 Task: Add the task  Create a feature for users to track and manage their inventory to the section Escape Velocity in the project WorldView and add a Due Date to the respective task as 2024/03/07.
Action: Mouse moved to (53, 262)
Screenshot: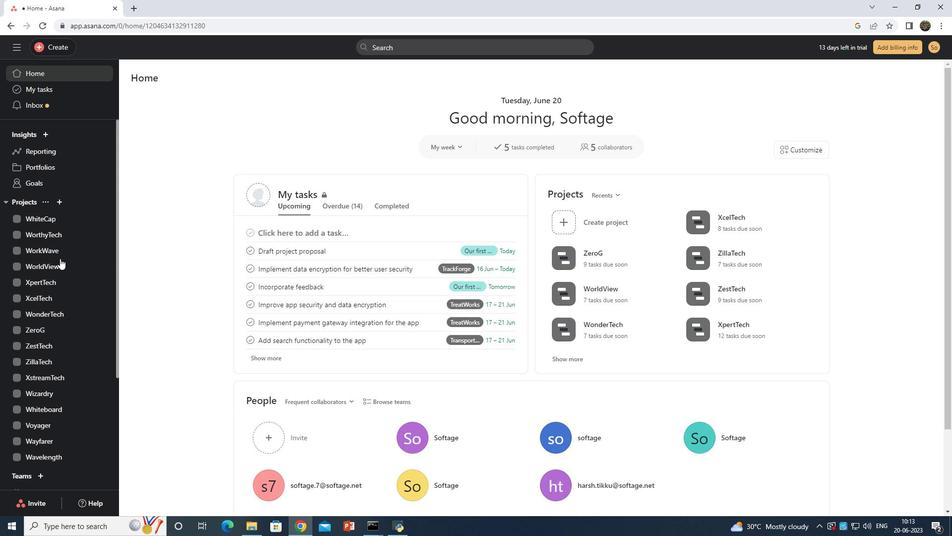 
Action: Mouse pressed left at (53, 262)
Screenshot: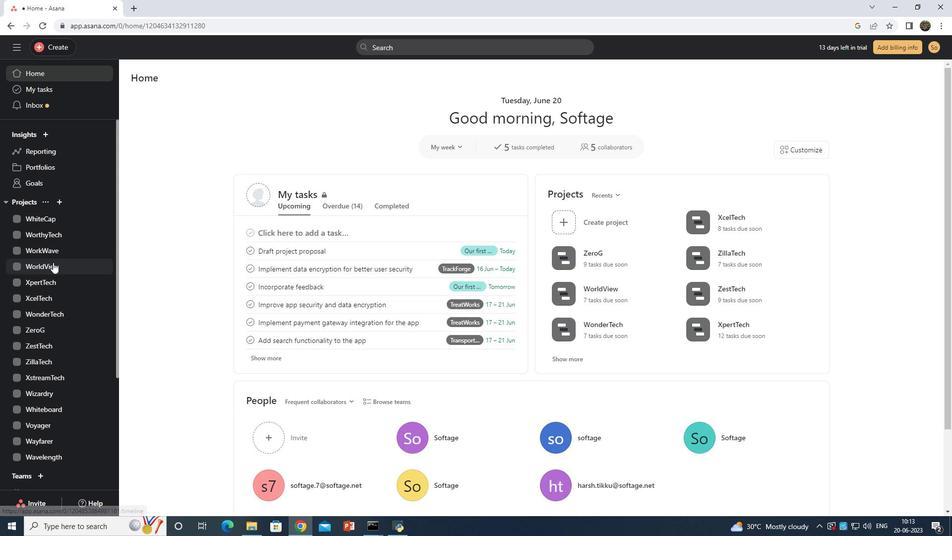 
Action: Mouse moved to (149, 360)
Screenshot: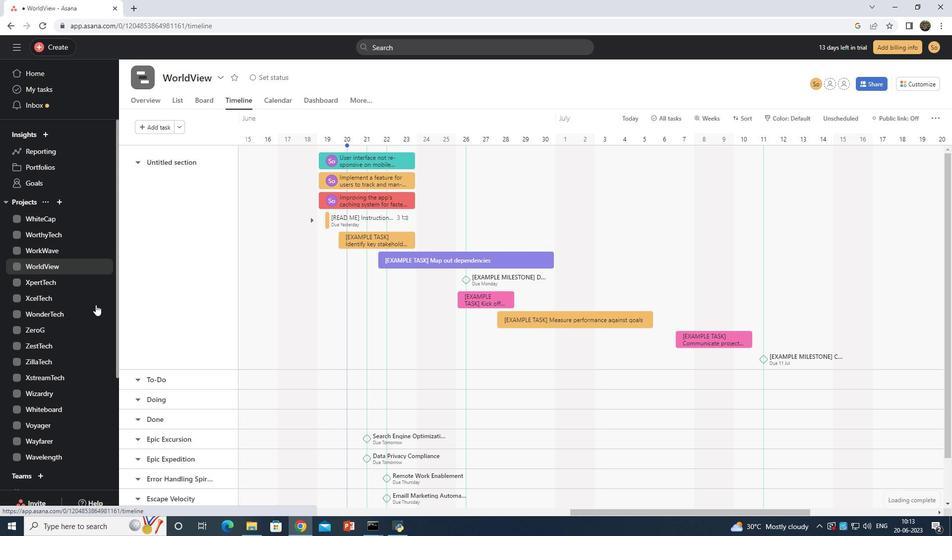 
Action: Mouse scrolled (149, 360) with delta (0, 0)
Screenshot: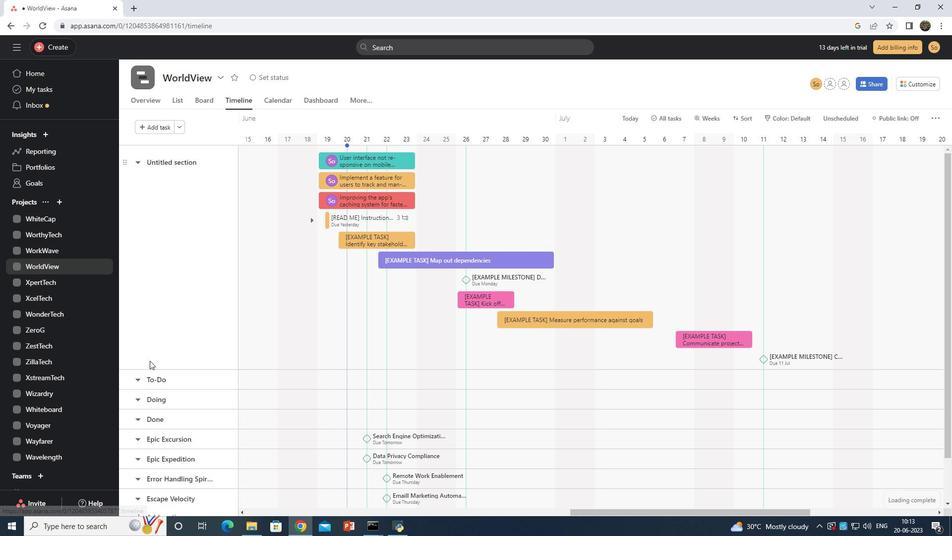
Action: Mouse scrolled (149, 360) with delta (0, 0)
Screenshot: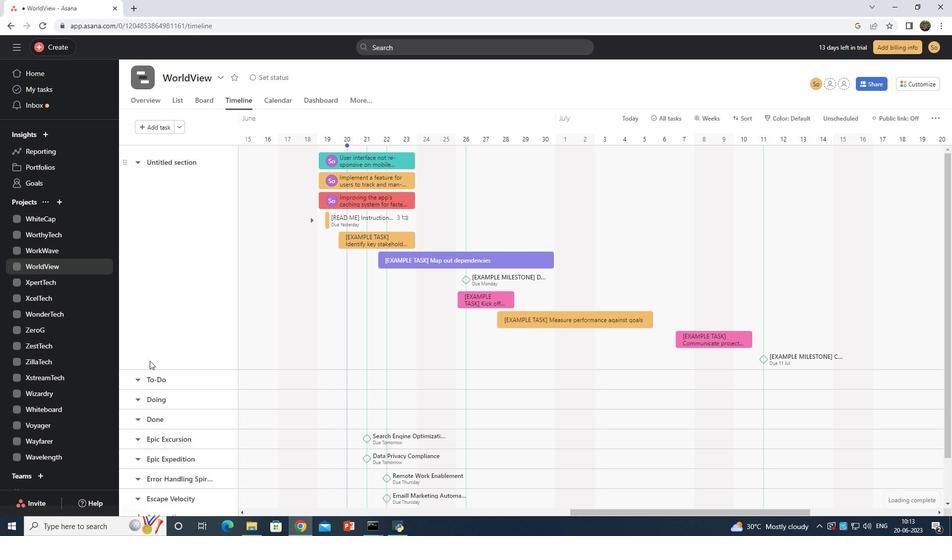 
Action: Mouse scrolled (149, 360) with delta (0, 0)
Screenshot: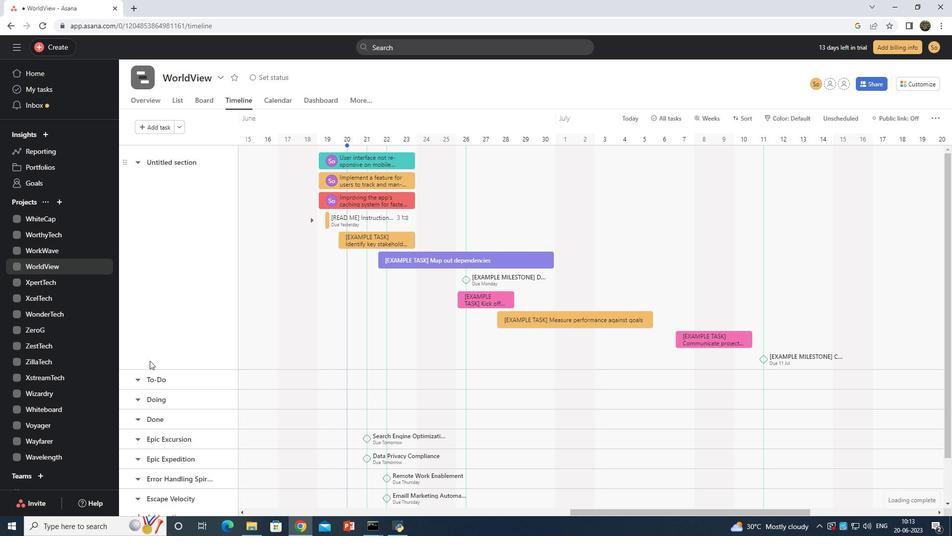 
Action: Mouse scrolled (149, 360) with delta (0, 0)
Screenshot: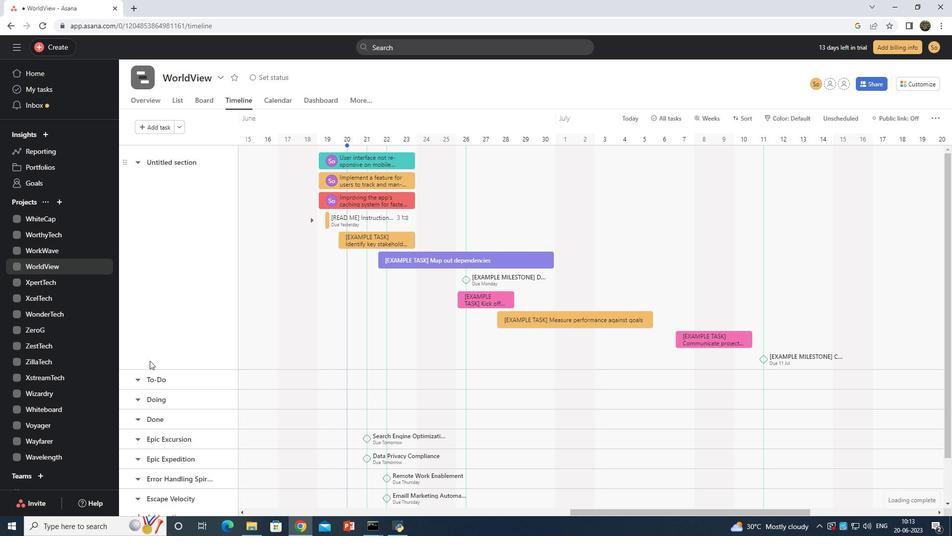
Action: Mouse scrolled (149, 360) with delta (0, 0)
Screenshot: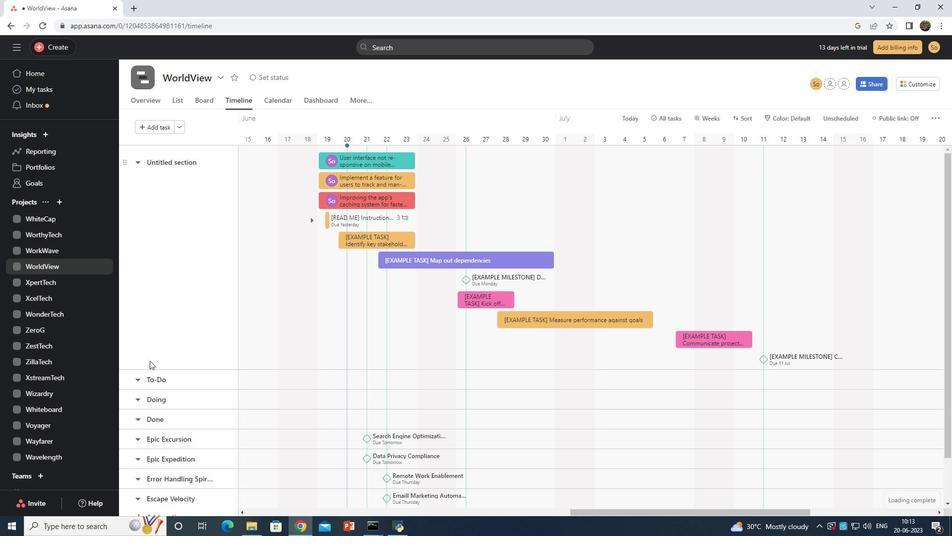 
Action: Mouse scrolled (149, 361) with delta (0, 0)
Screenshot: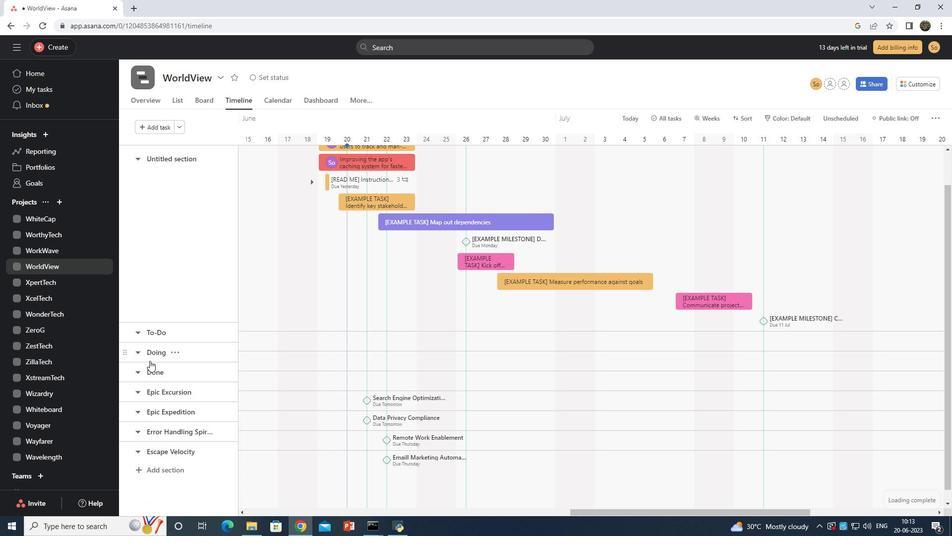 
Action: Mouse scrolled (149, 361) with delta (0, 0)
Screenshot: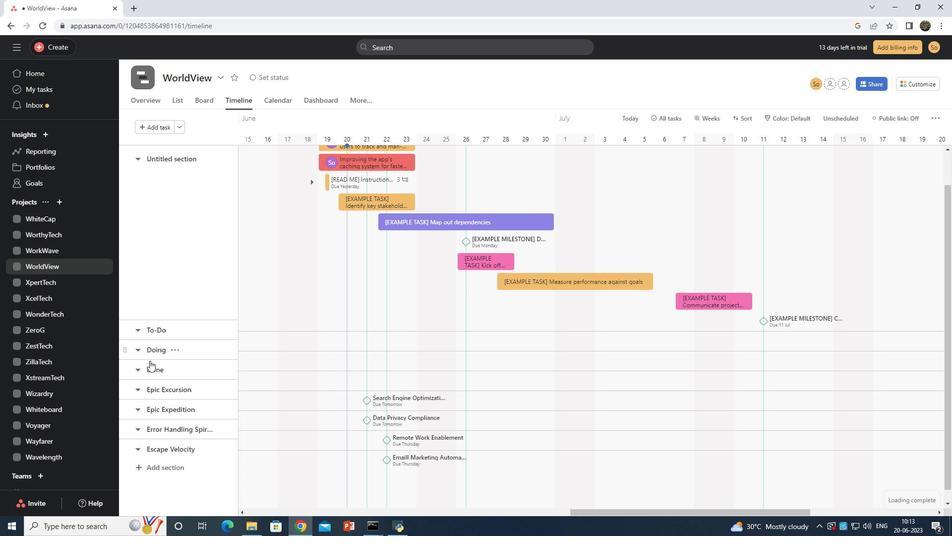 
Action: Mouse scrolled (149, 361) with delta (0, 0)
Screenshot: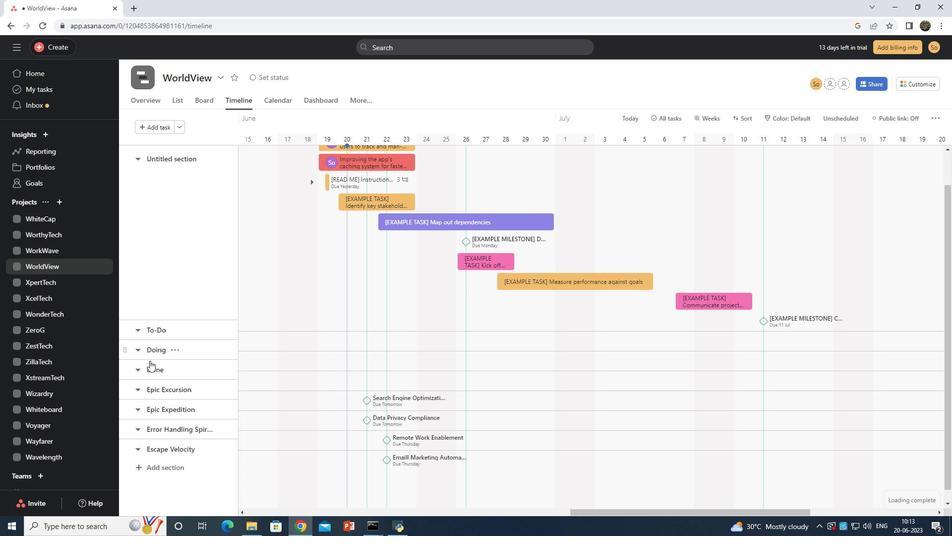 
Action: Mouse scrolled (149, 361) with delta (0, 0)
Screenshot: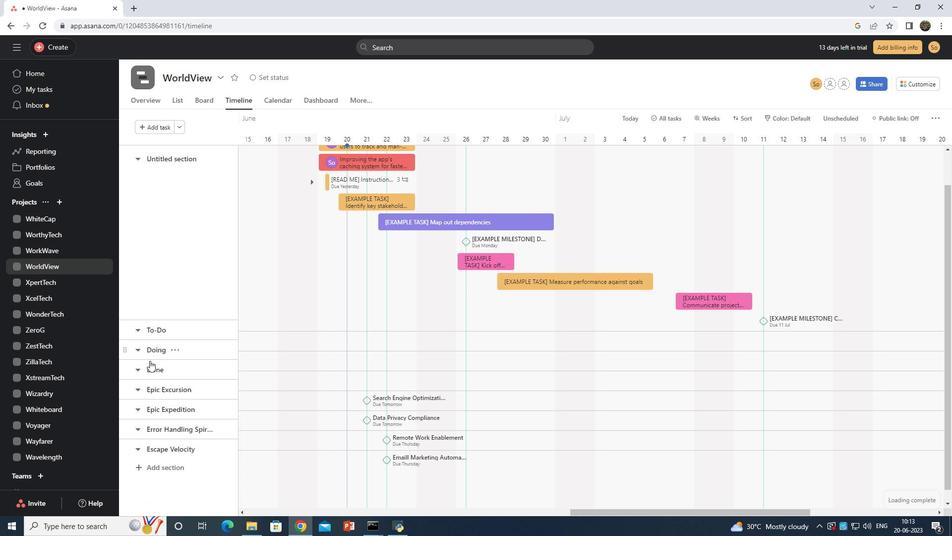 
Action: Mouse scrolled (149, 361) with delta (0, 0)
Screenshot: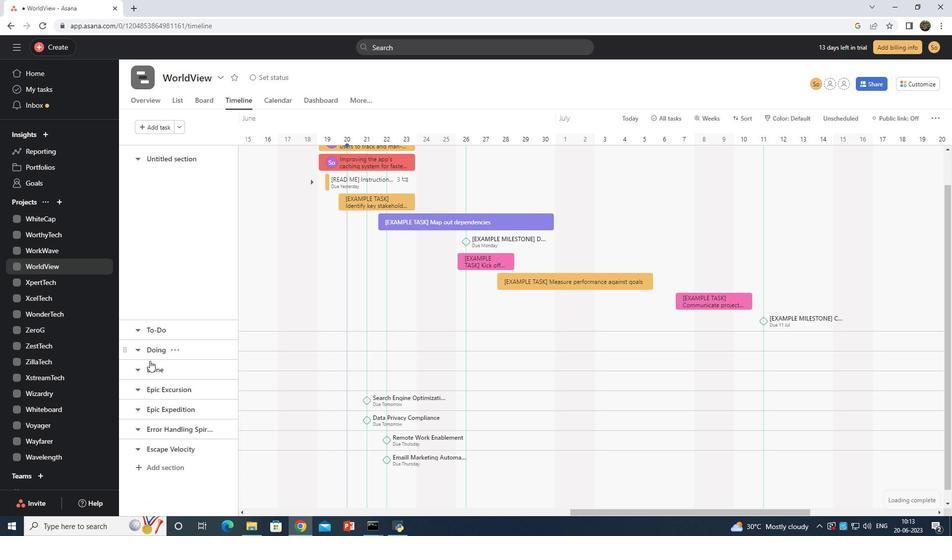 
Action: Mouse moved to (180, 98)
Screenshot: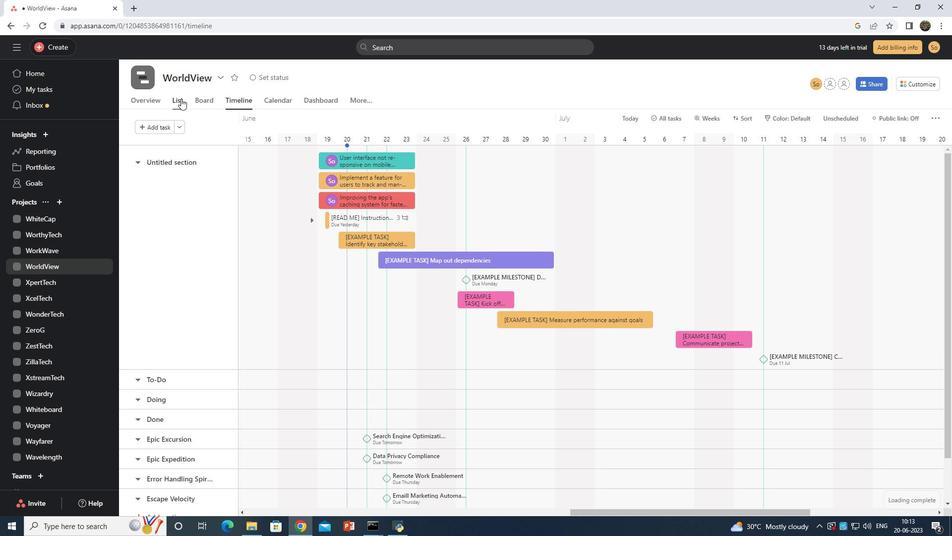 
Action: Mouse pressed left at (180, 98)
Screenshot: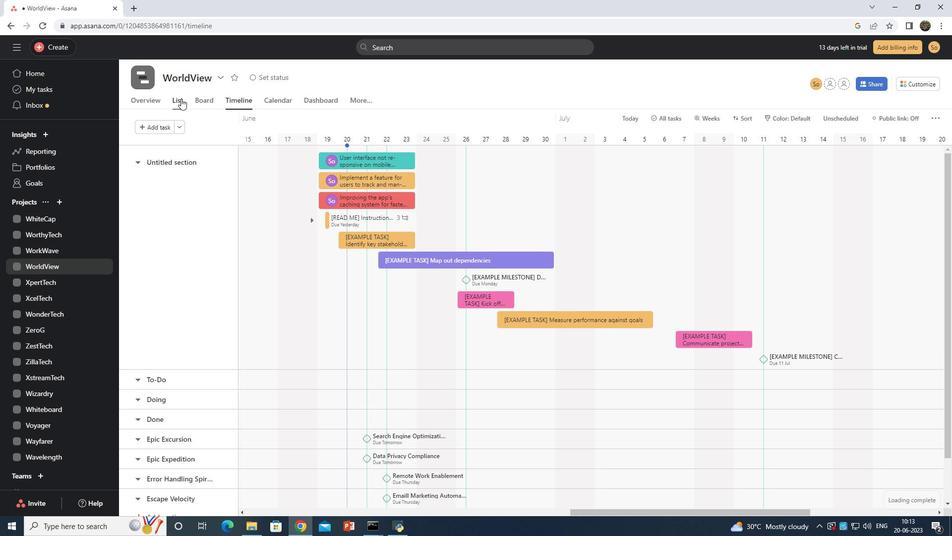 
Action: Mouse moved to (292, 371)
Screenshot: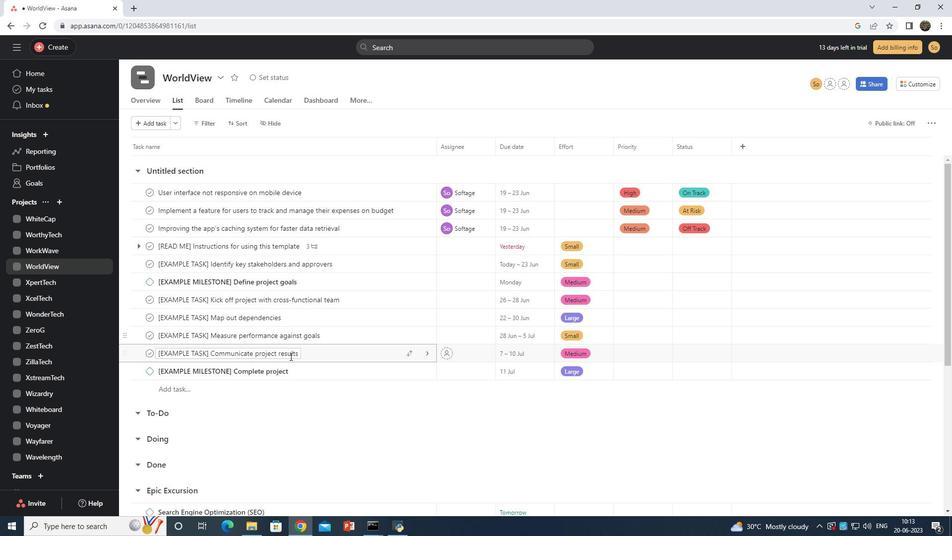 
Action: Mouse scrolled (292, 370) with delta (0, 0)
Screenshot: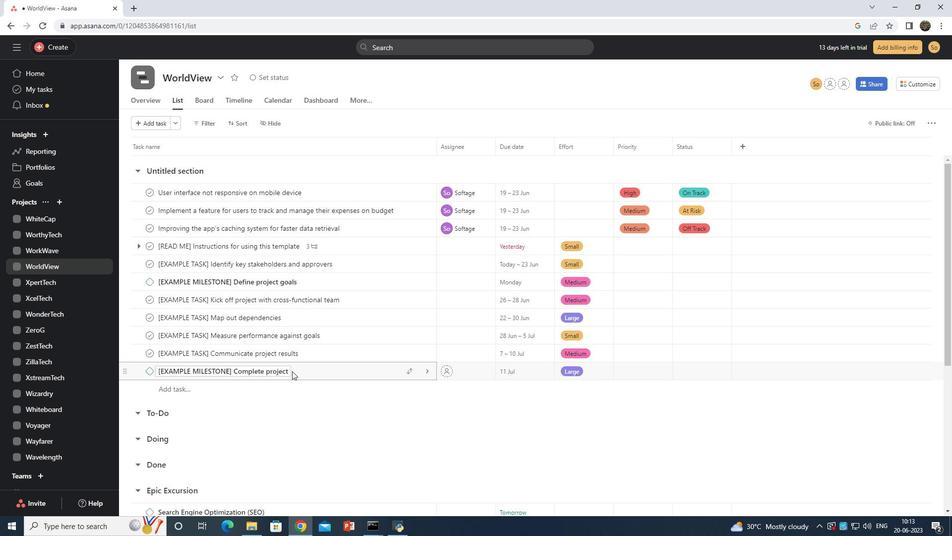 
Action: Mouse scrolled (292, 370) with delta (0, 0)
Screenshot: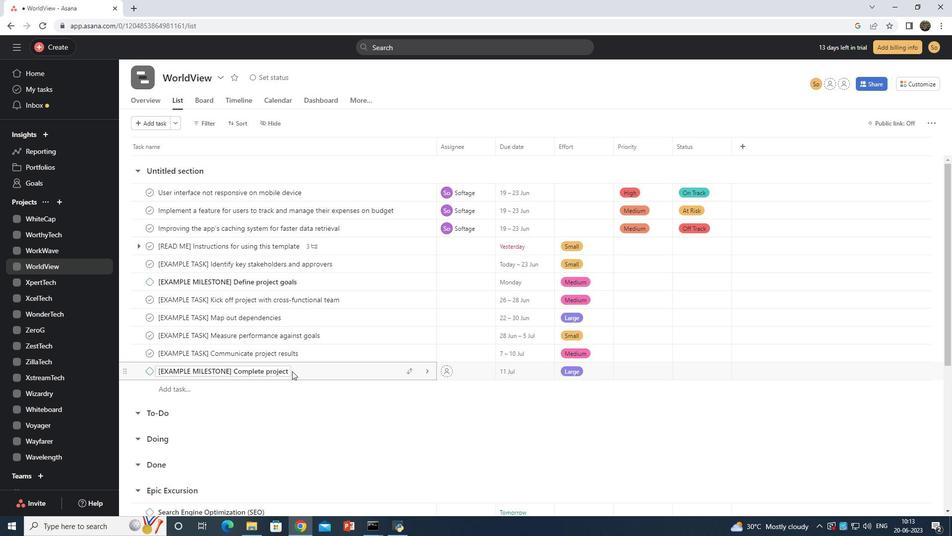 
Action: Mouse scrolled (292, 370) with delta (0, 0)
Screenshot: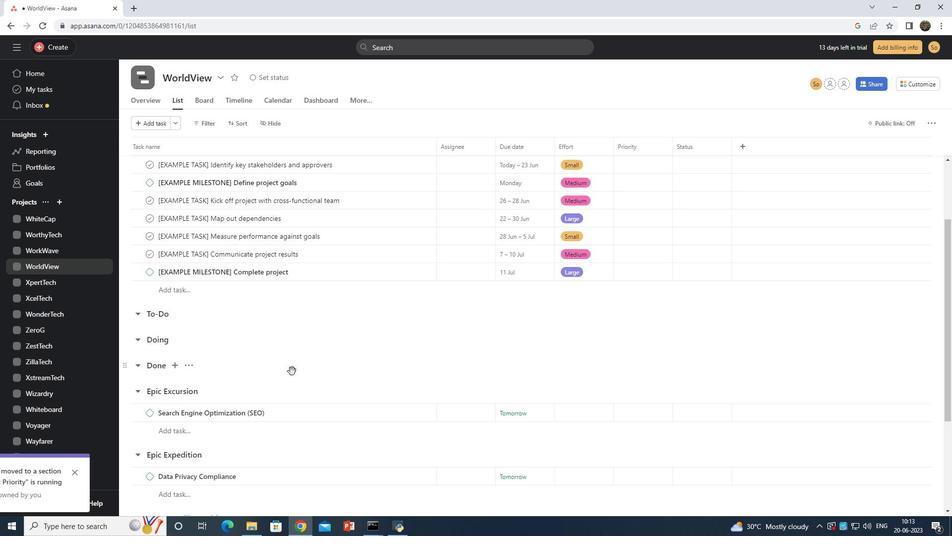 
Action: Mouse scrolled (292, 370) with delta (0, 0)
Screenshot: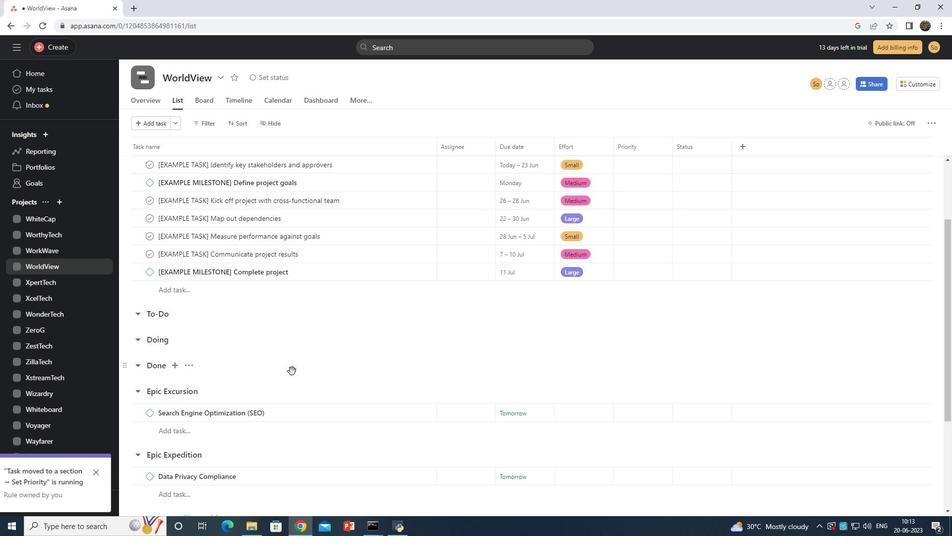 
Action: Mouse scrolled (292, 370) with delta (0, 0)
Screenshot: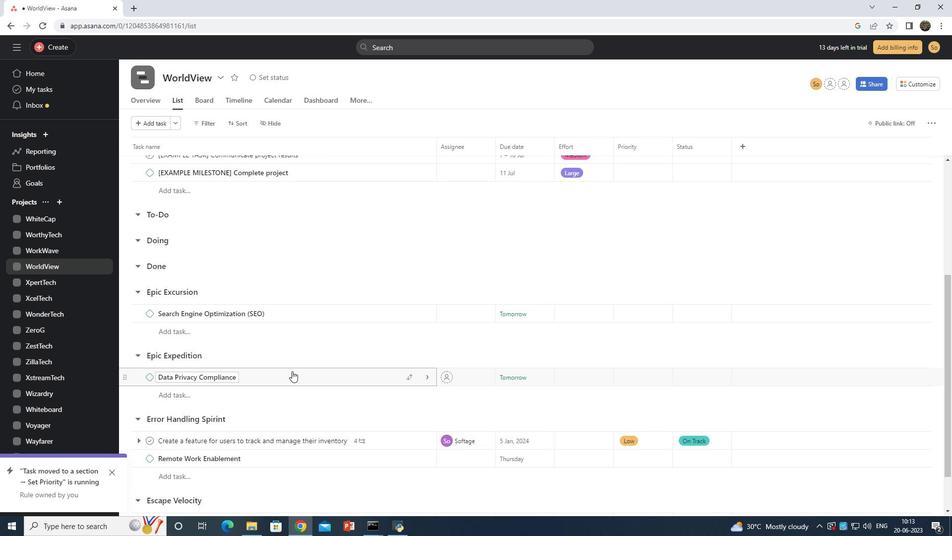 
Action: Mouse moved to (406, 388)
Screenshot: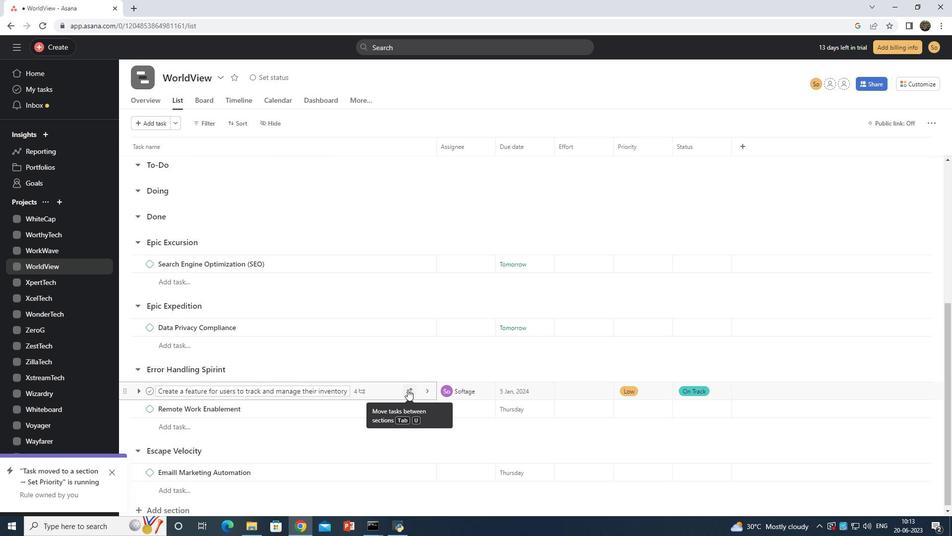 
Action: Mouse pressed left at (406, 388)
Screenshot: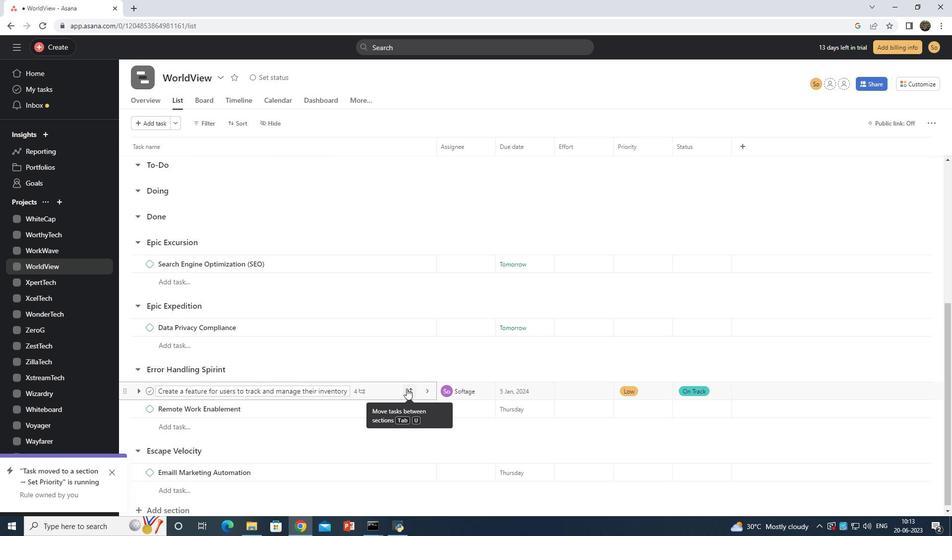 
Action: Mouse moved to (401, 428)
Screenshot: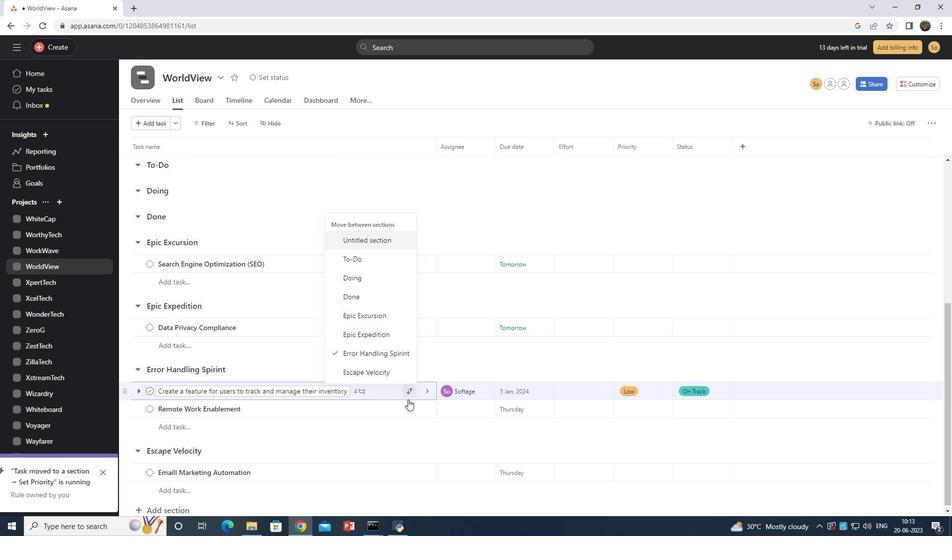 
Action: Mouse pressed left at (401, 428)
Screenshot: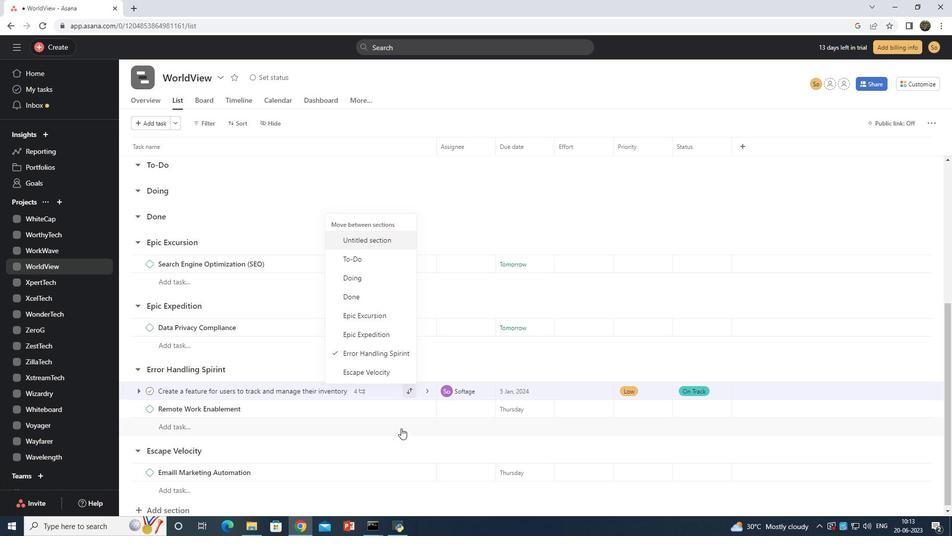 
Action: Mouse moved to (376, 381)
Screenshot: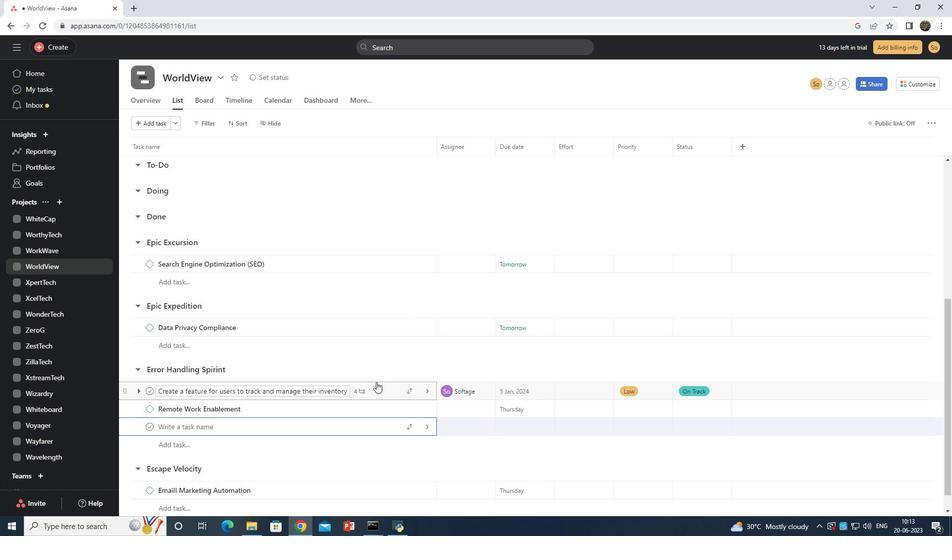
Action: Mouse pressed left at (376, 381)
Screenshot: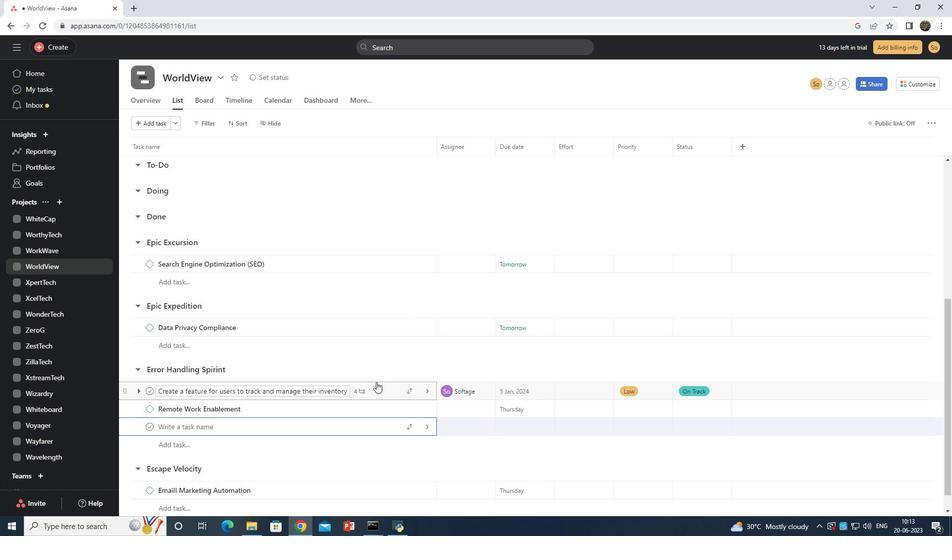 
Action: Mouse moved to (387, 388)
Screenshot: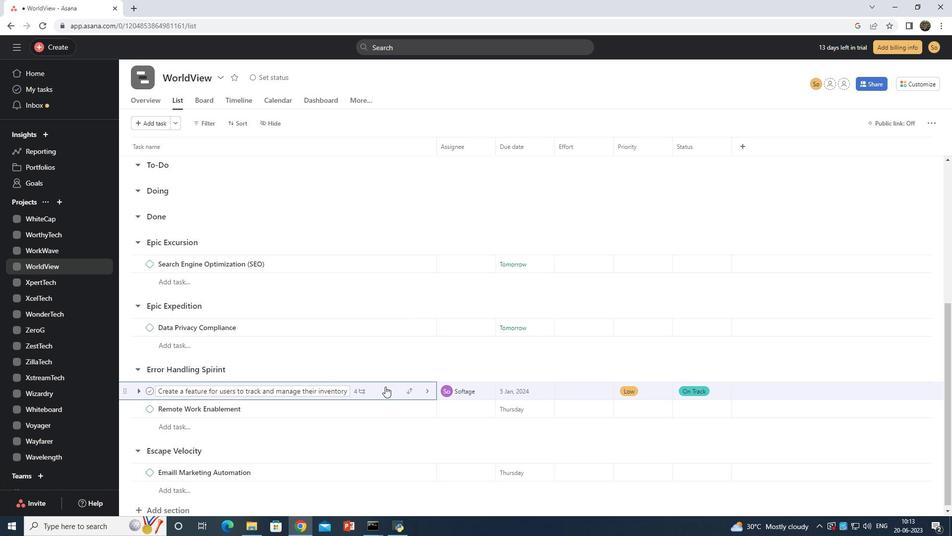 
Action: Mouse pressed left at (387, 388)
Screenshot: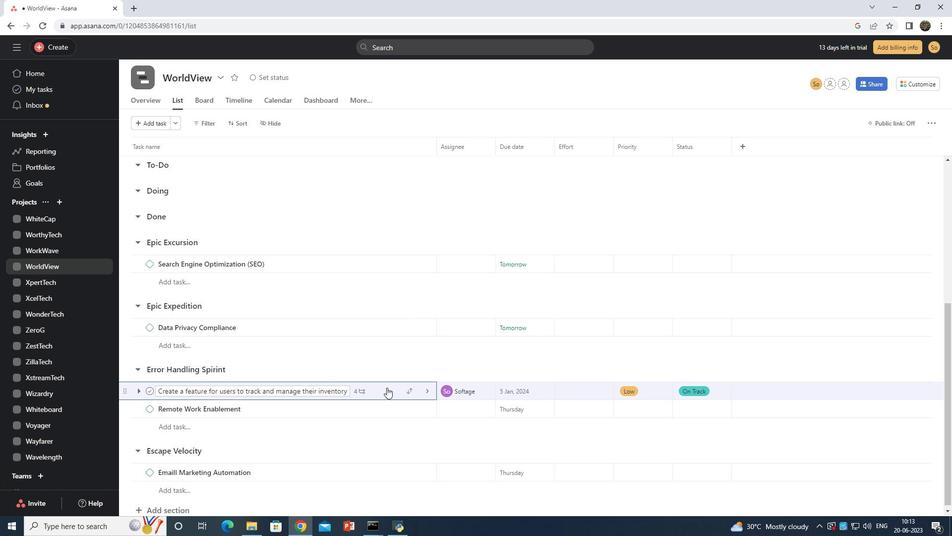 
Action: Mouse moved to (756, 232)
Screenshot: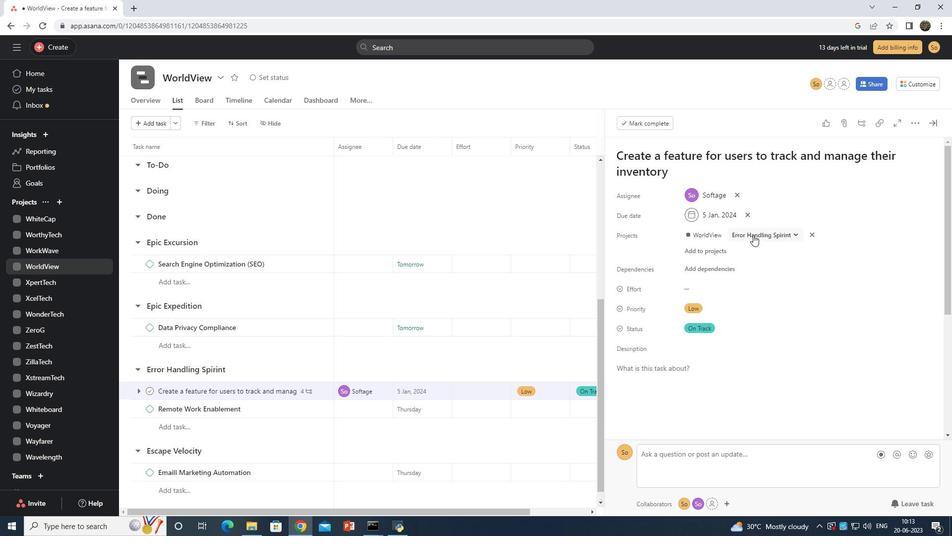 
Action: Mouse pressed left at (756, 232)
Screenshot: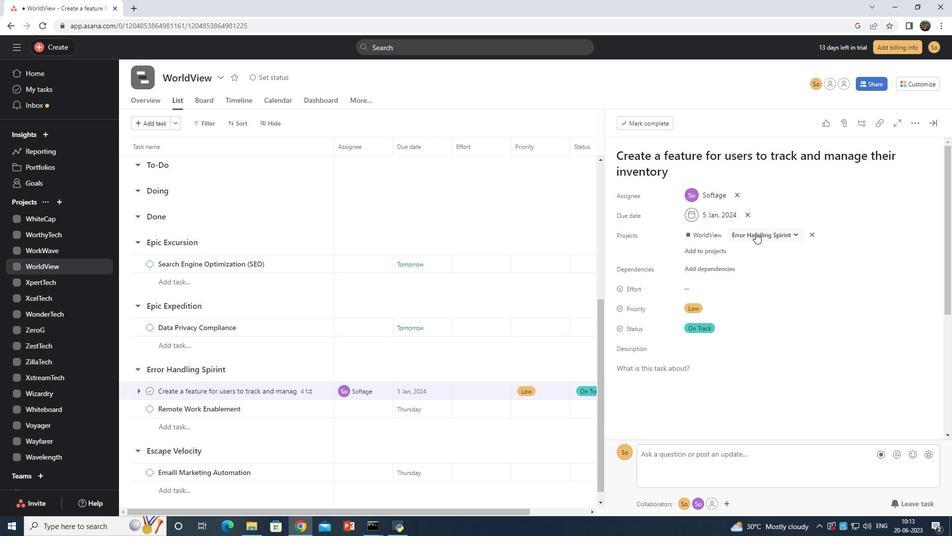
Action: Mouse moved to (756, 351)
Screenshot: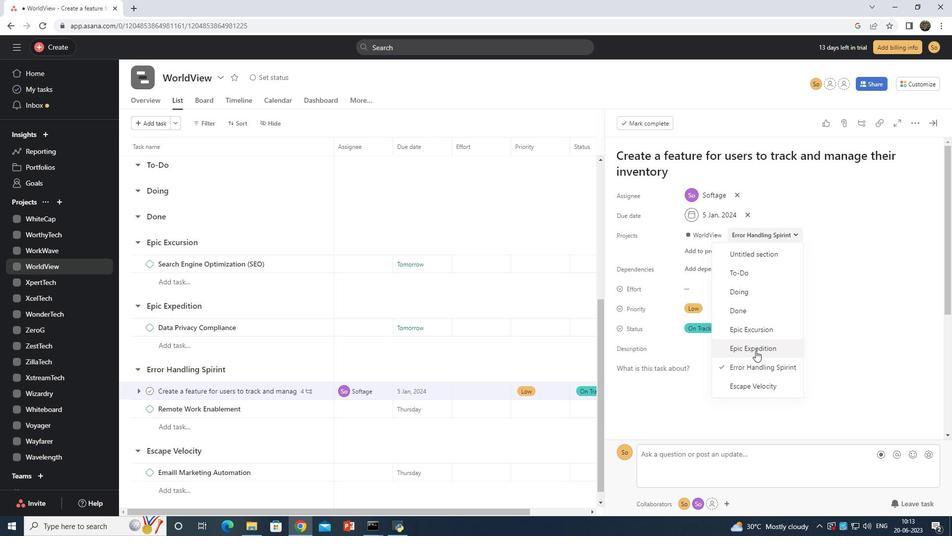 
Action: Mouse scrolled (756, 350) with delta (0, 0)
Screenshot: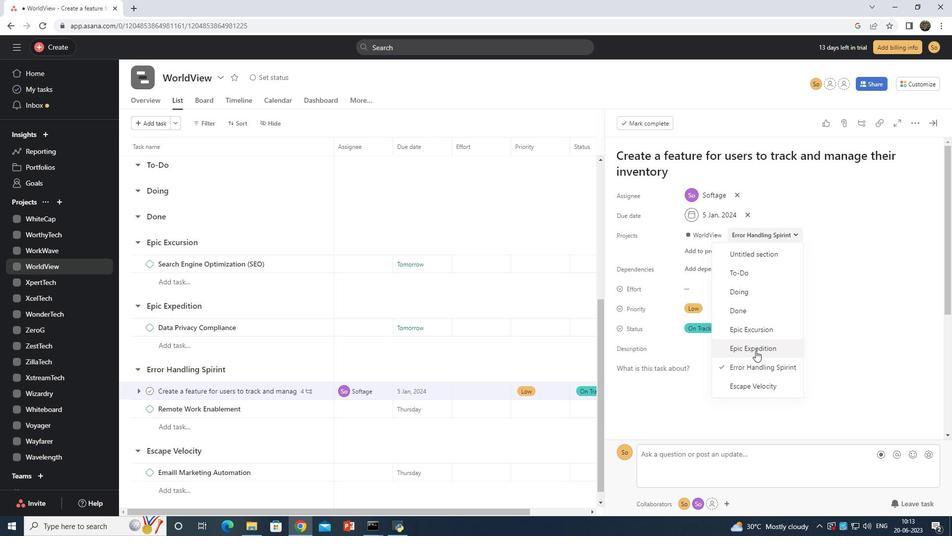 
Action: Mouse moved to (755, 351)
Screenshot: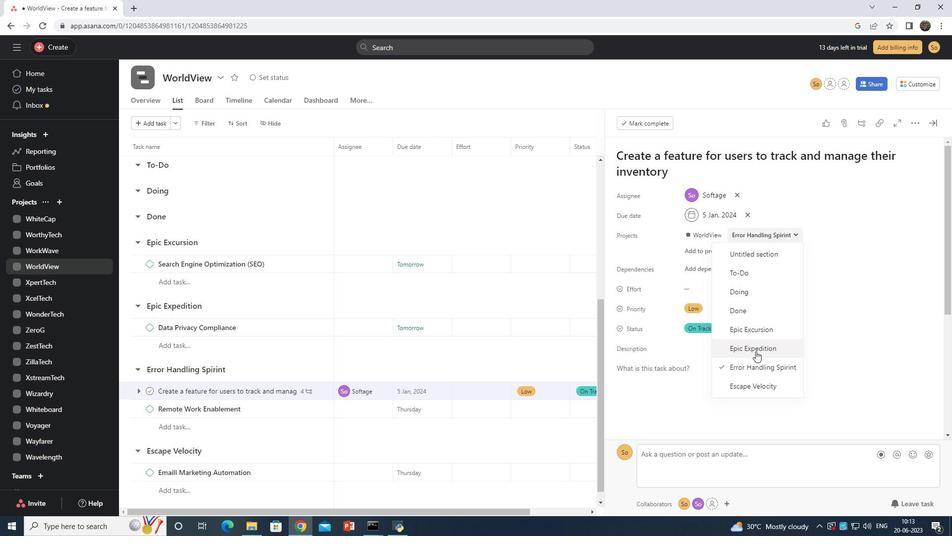 
Action: Mouse scrolled (755, 351) with delta (0, 0)
Screenshot: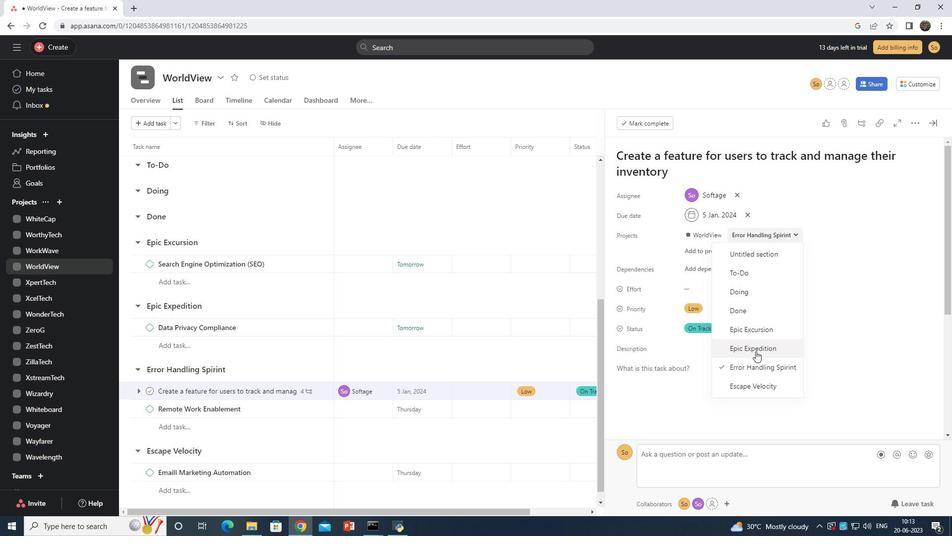 
Action: Mouse moved to (754, 381)
Screenshot: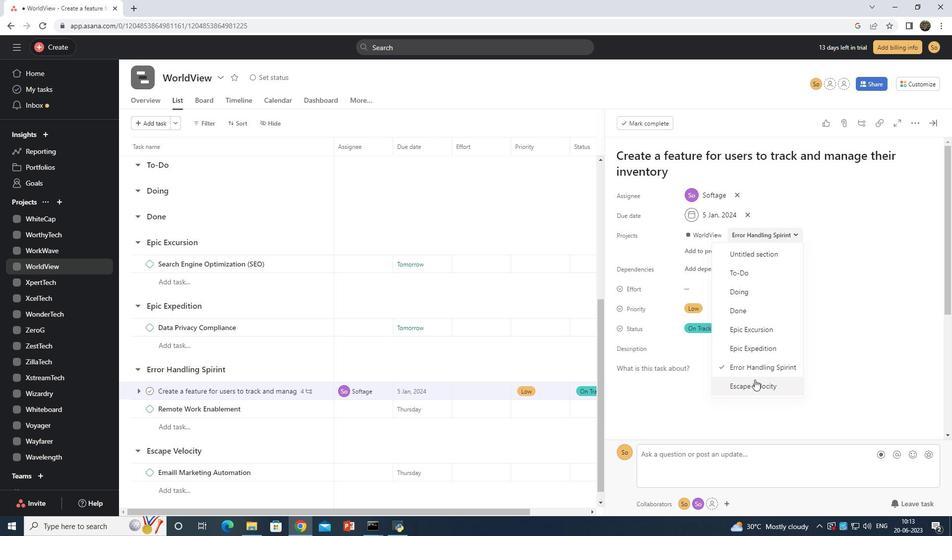 
Action: Mouse pressed left at (754, 381)
Screenshot: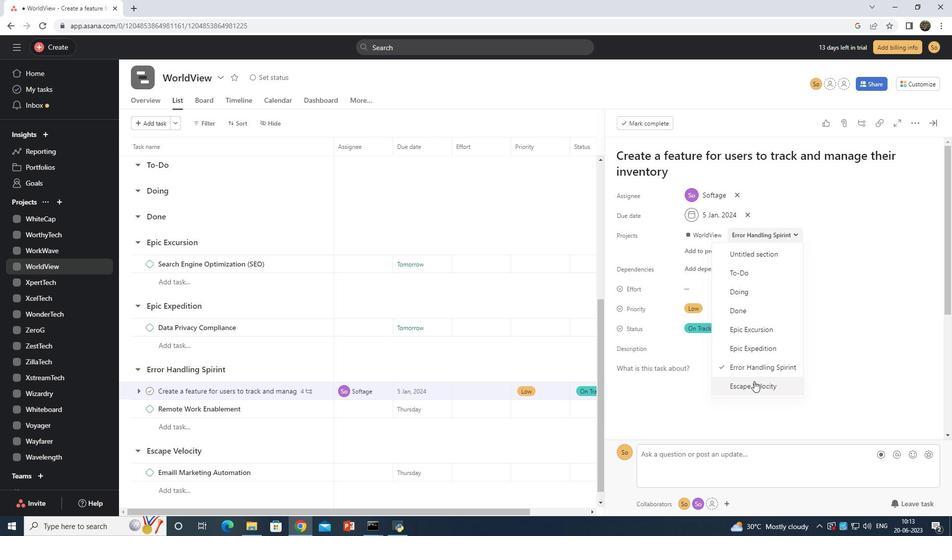 
Action: Mouse moved to (696, 216)
Screenshot: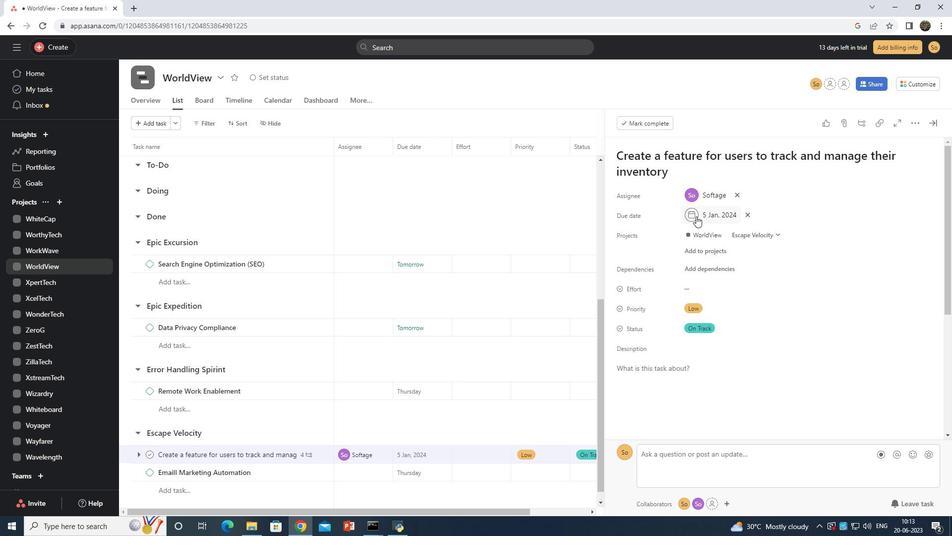 
Action: Mouse pressed left at (696, 216)
Screenshot: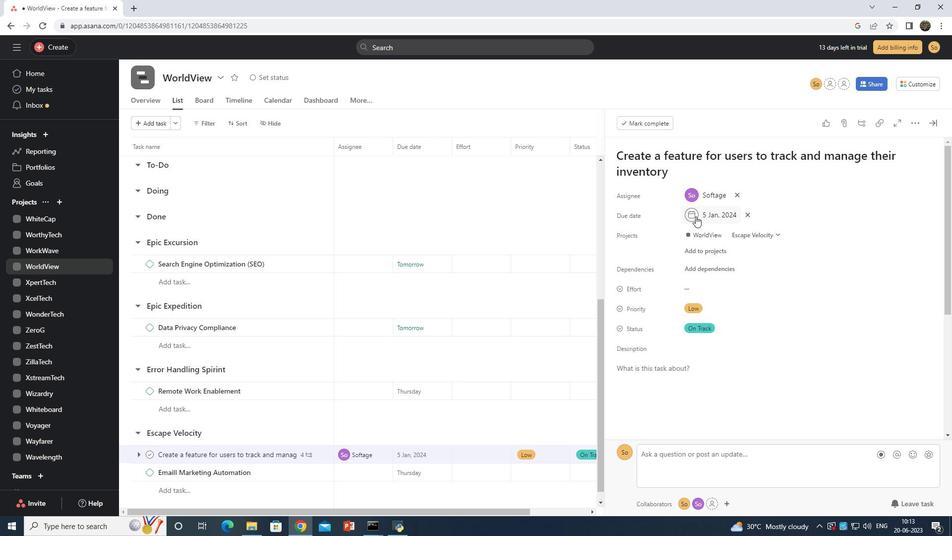 
Action: Key pressed <Key.backspace><Key.backspace><Key.backspace><Key.backspace><Key.backspace><Key.backspace><Key.backspace><Key.backspace><Key.backspace><Key.backspace><Key.backspace><Key.backspace><Key.backspace><Key.backspace>2024/03/07
Screenshot: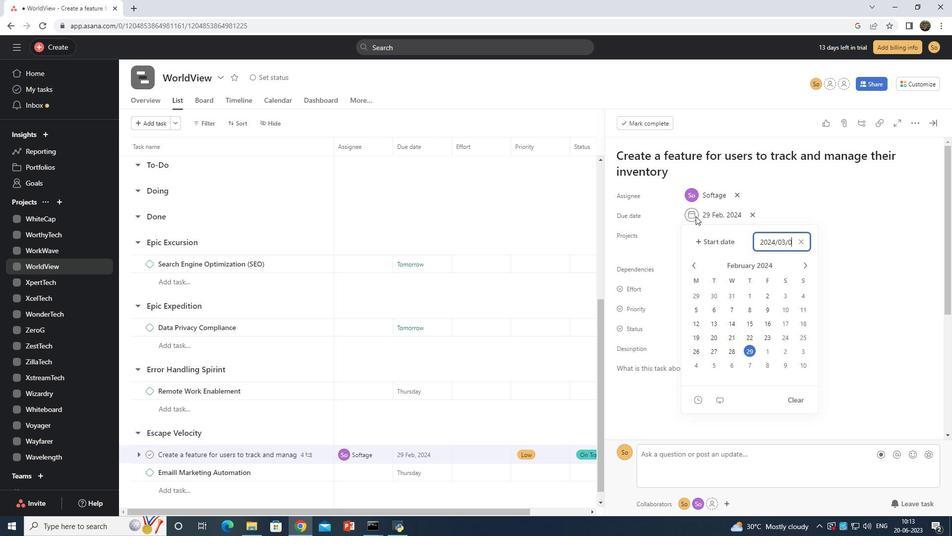 
Action: Mouse moved to (843, 276)
Screenshot: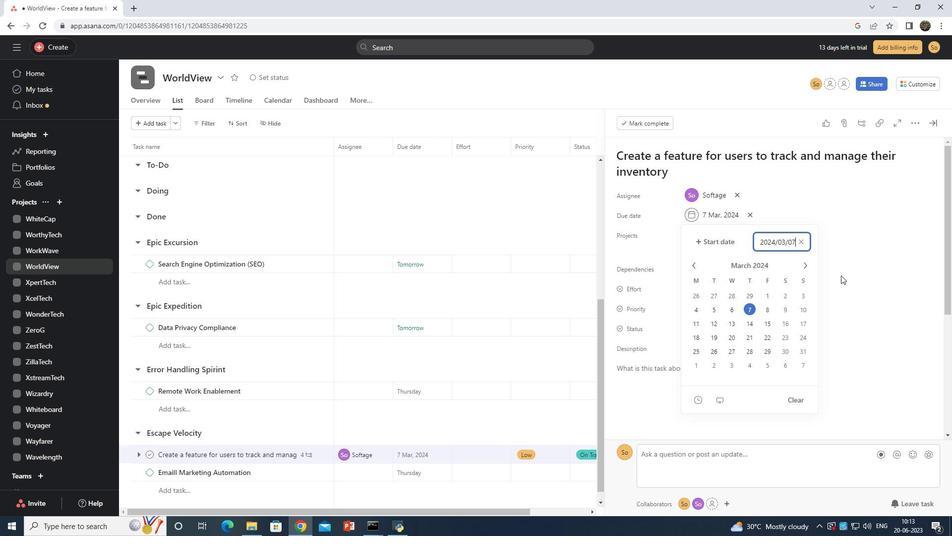 
Action: Mouse pressed left at (843, 276)
Screenshot: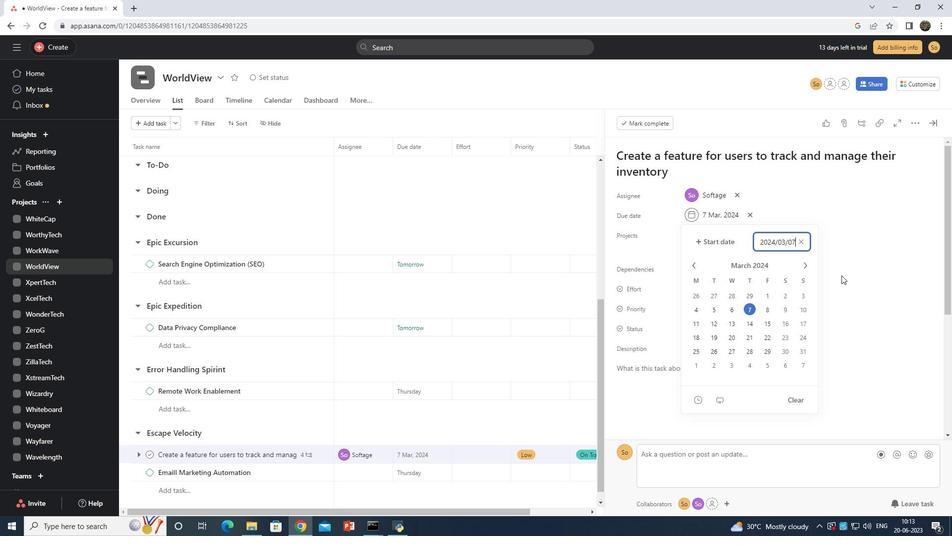 
Action: Mouse moved to (845, 276)
Screenshot: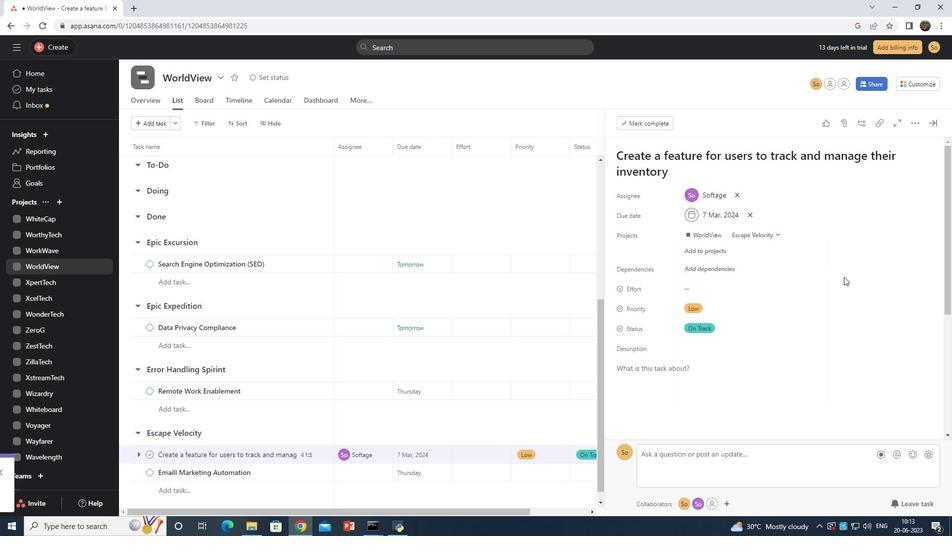 
